 Task: Add a condition where "Requester Is Rishabh Singh" in recently solved tickets.
Action: Mouse moved to (210, 337)
Screenshot: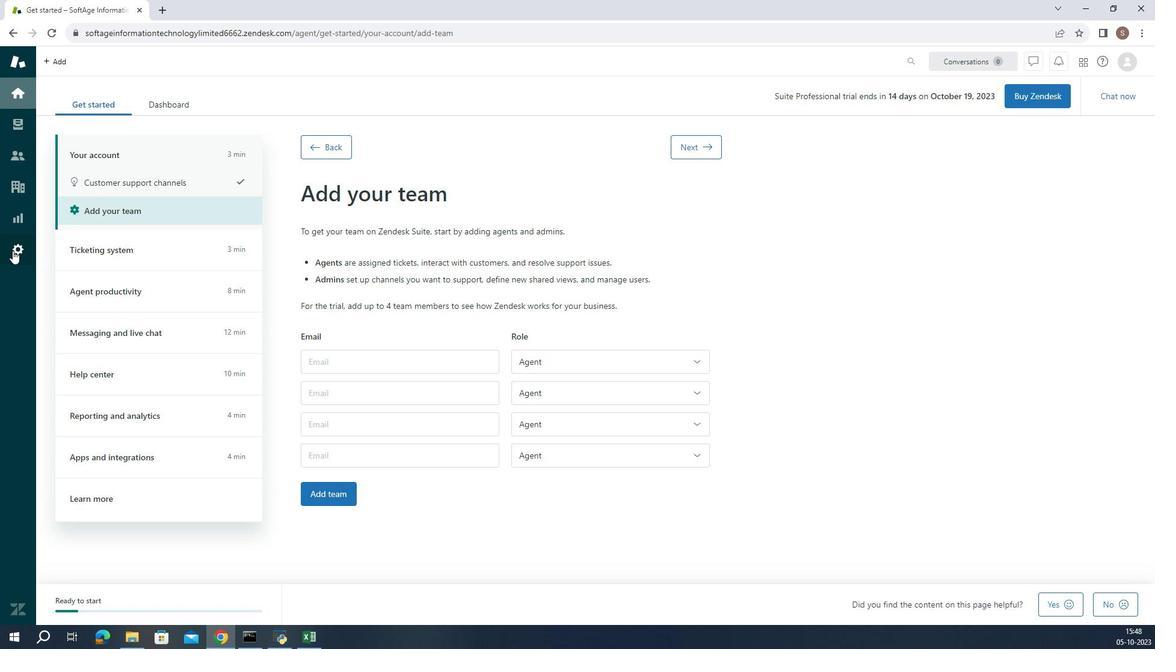 
Action: Mouse pressed left at (210, 337)
Screenshot: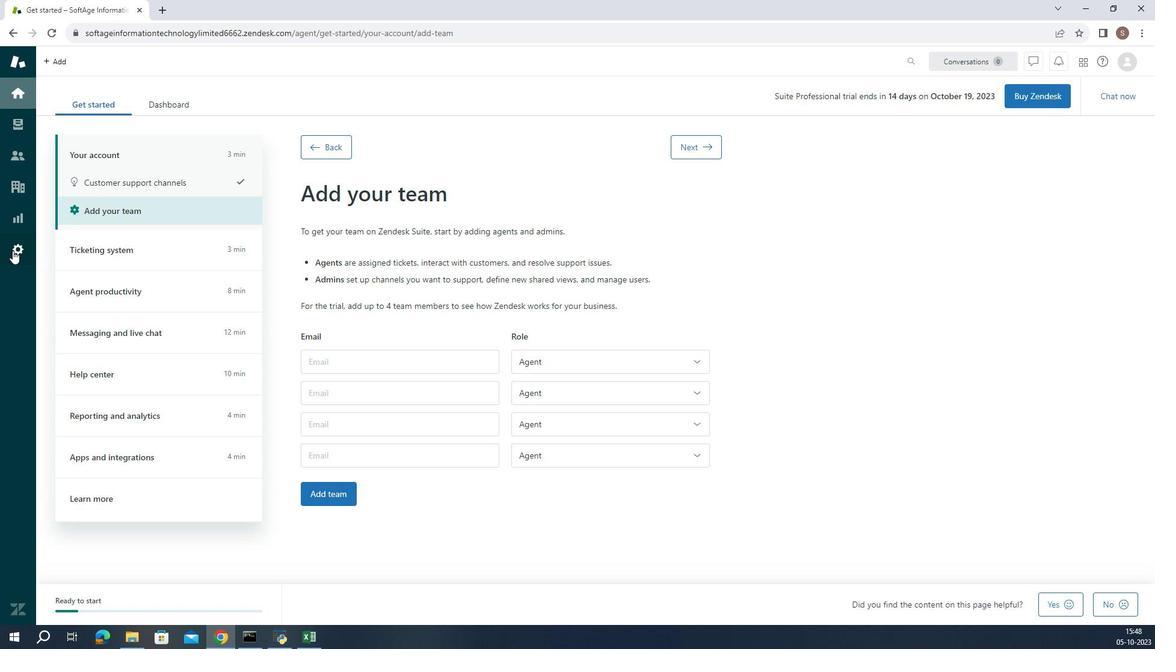 
Action: Mouse moved to (439, 466)
Screenshot: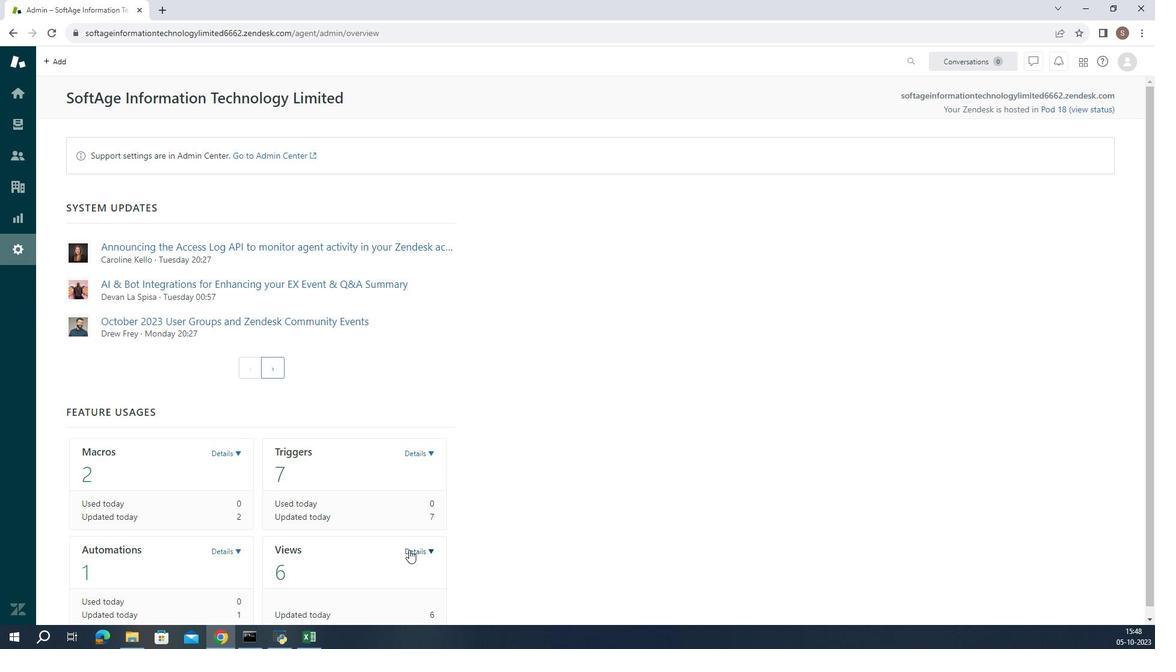 
Action: Mouse pressed left at (439, 466)
Screenshot: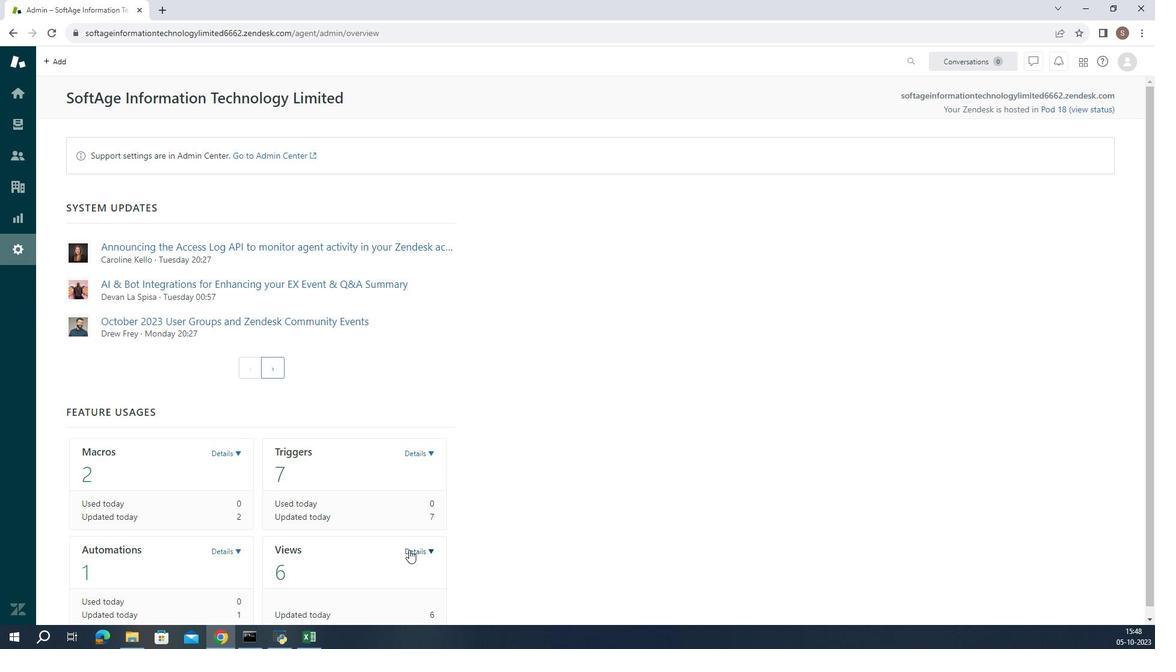
Action: Mouse moved to (415, 485)
Screenshot: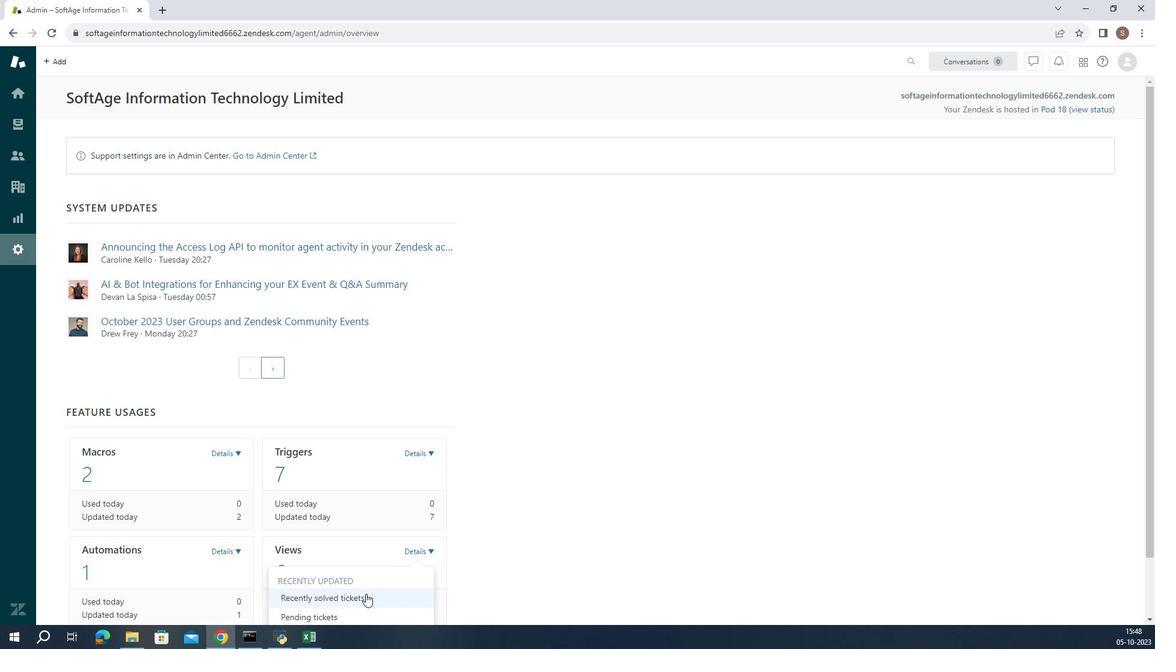 
Action: Mouse pressed left at (415, 485)
Screenshot: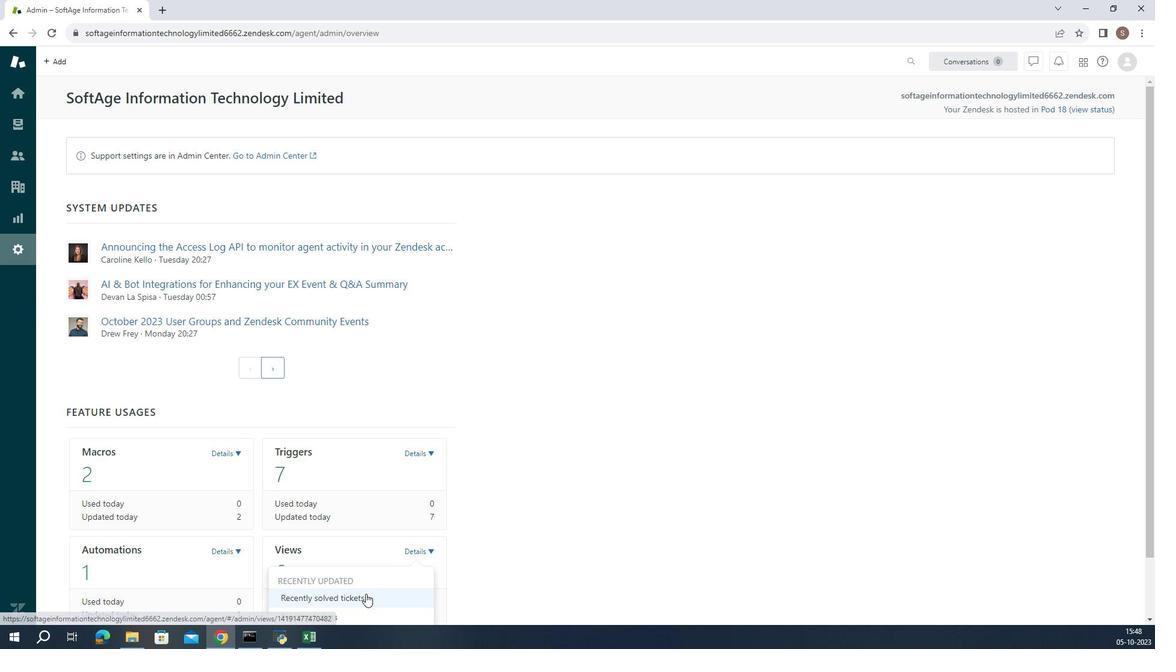 
Action: Mouse moved to (333, 404)
Screenshot: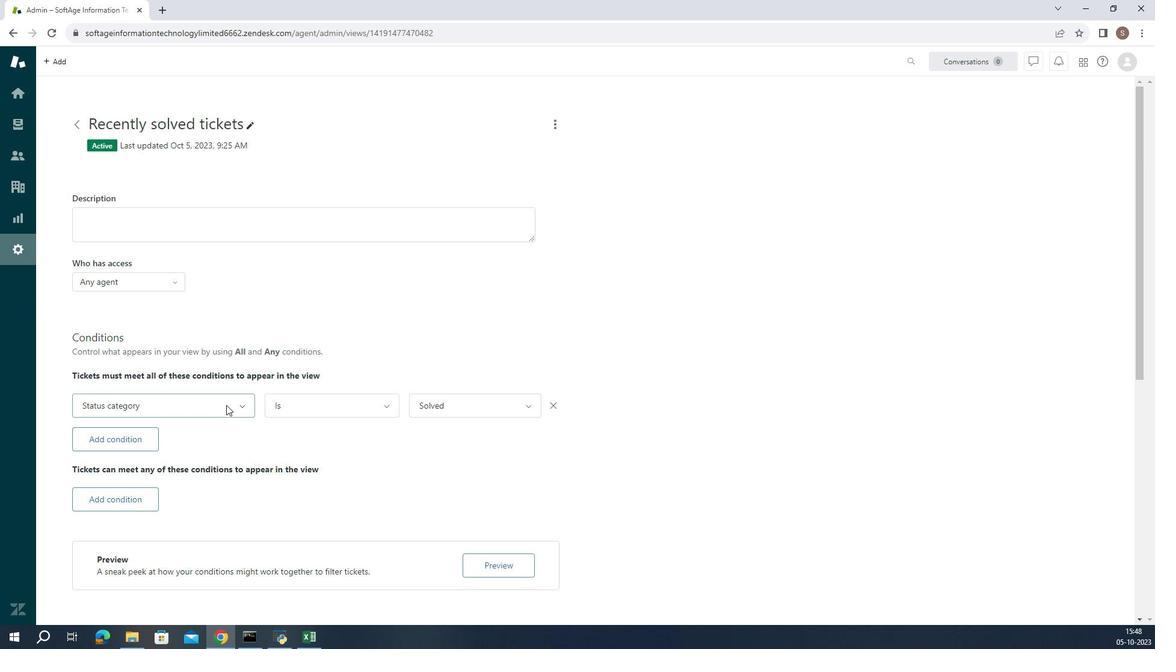
Action: Mouse pressed left at (333, 404)
Screenshot: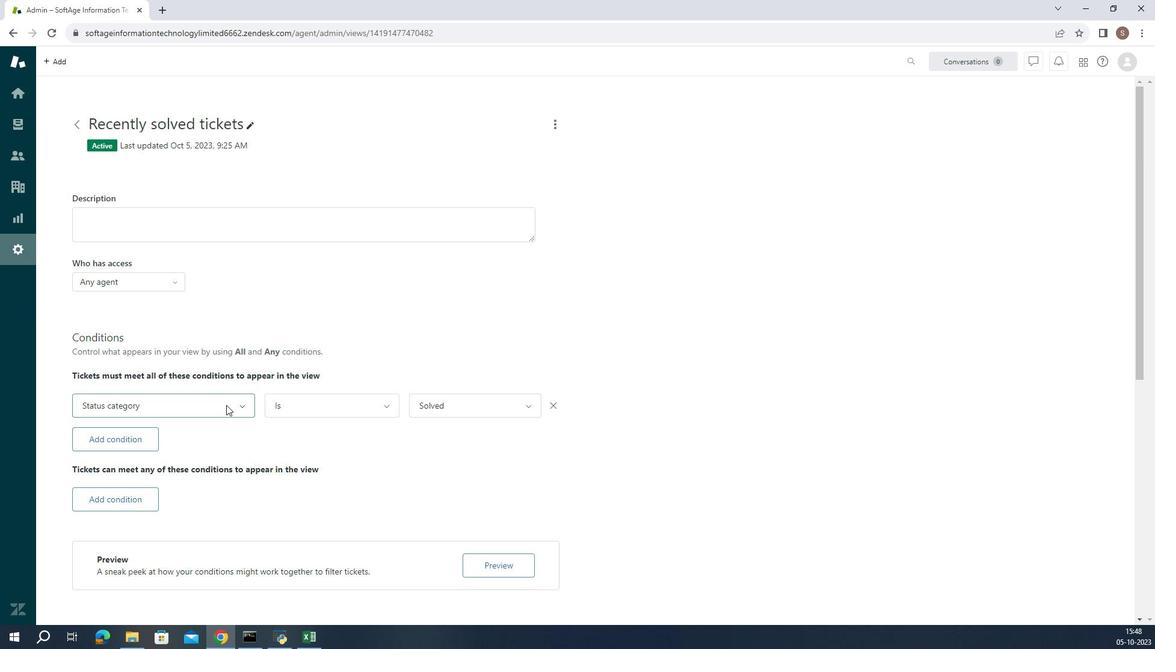 
Action: Mouse moved to (288, 382)
Screenshot: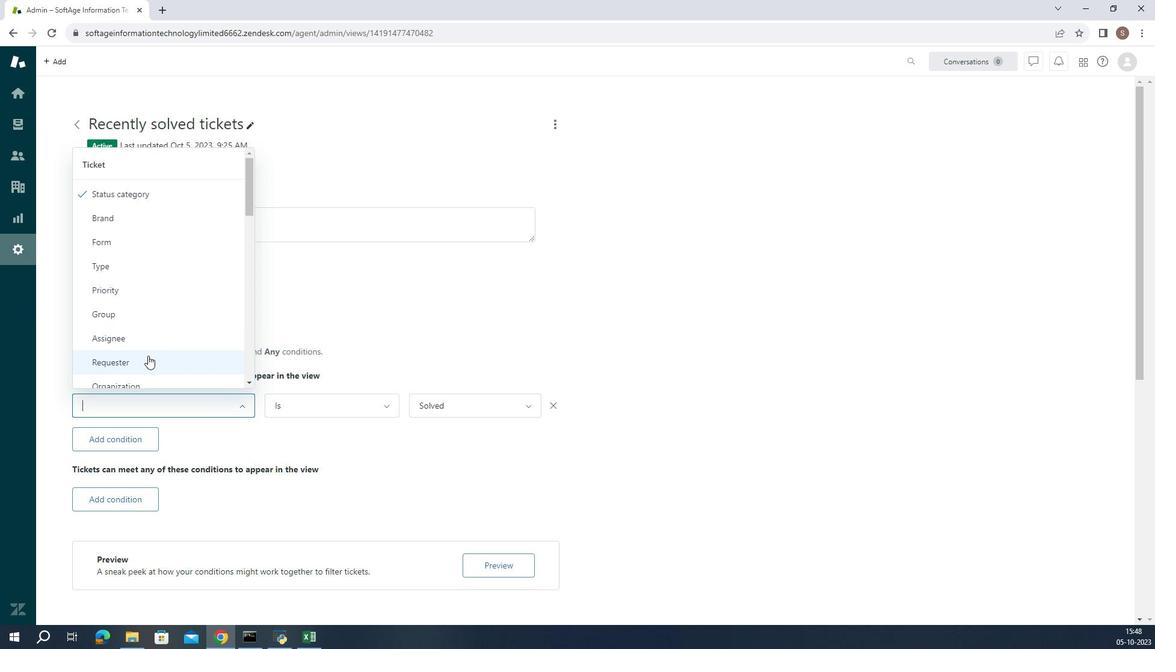 
Action: Mouse pressed left at (288, 382)
Screenshot: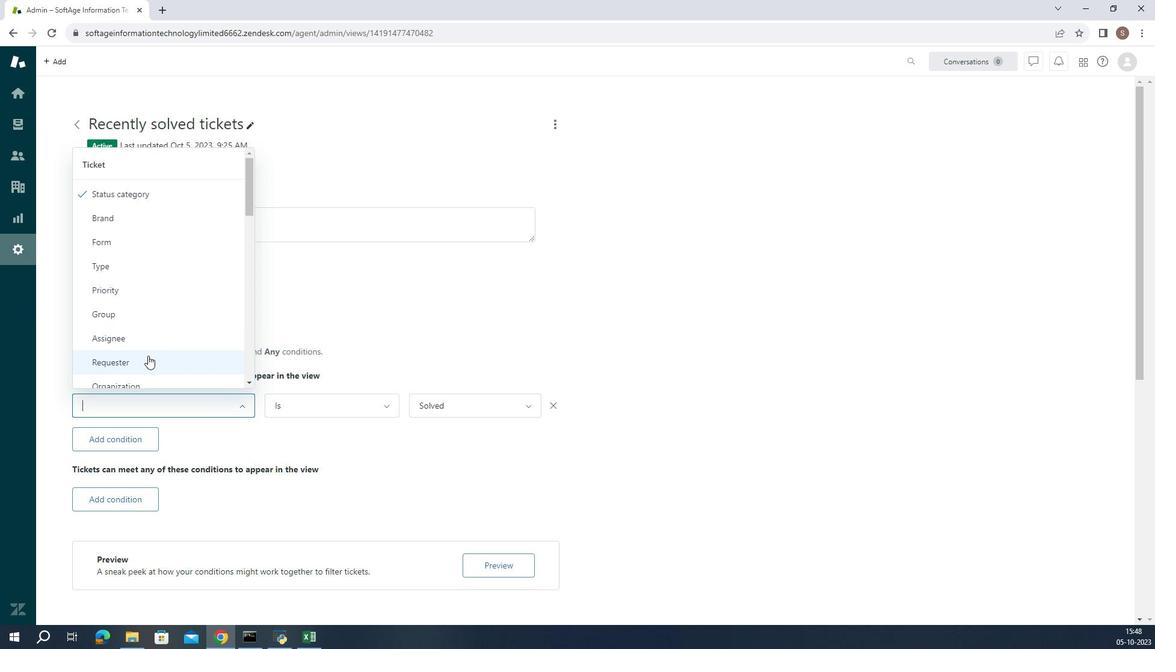 
Action: Mouse moved to (406, 406)
Screenshot: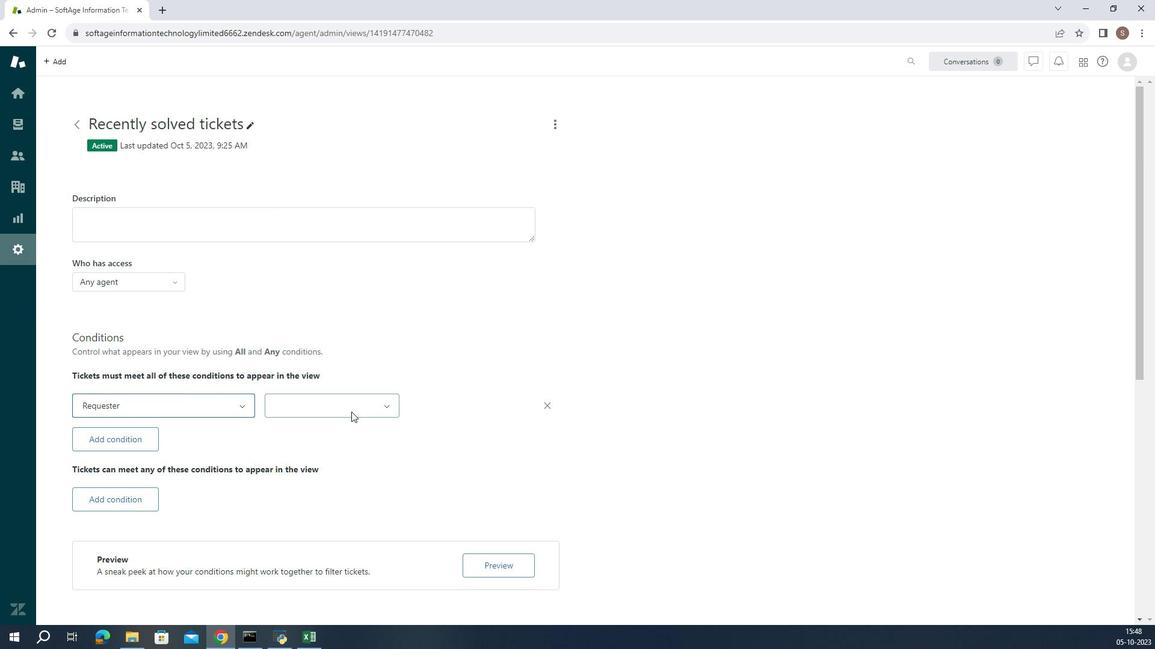 
Action: Mouse pressed left at (406, 406)
Screenshot: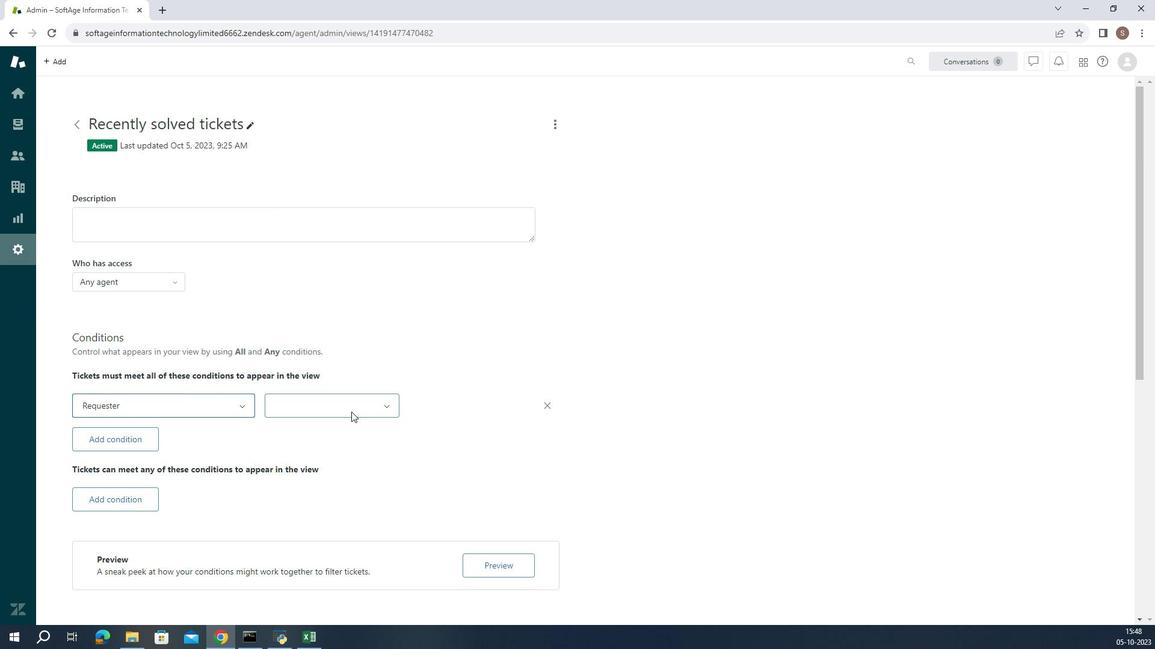 
Action: Mouse moved to (407, 417)
Screenshot: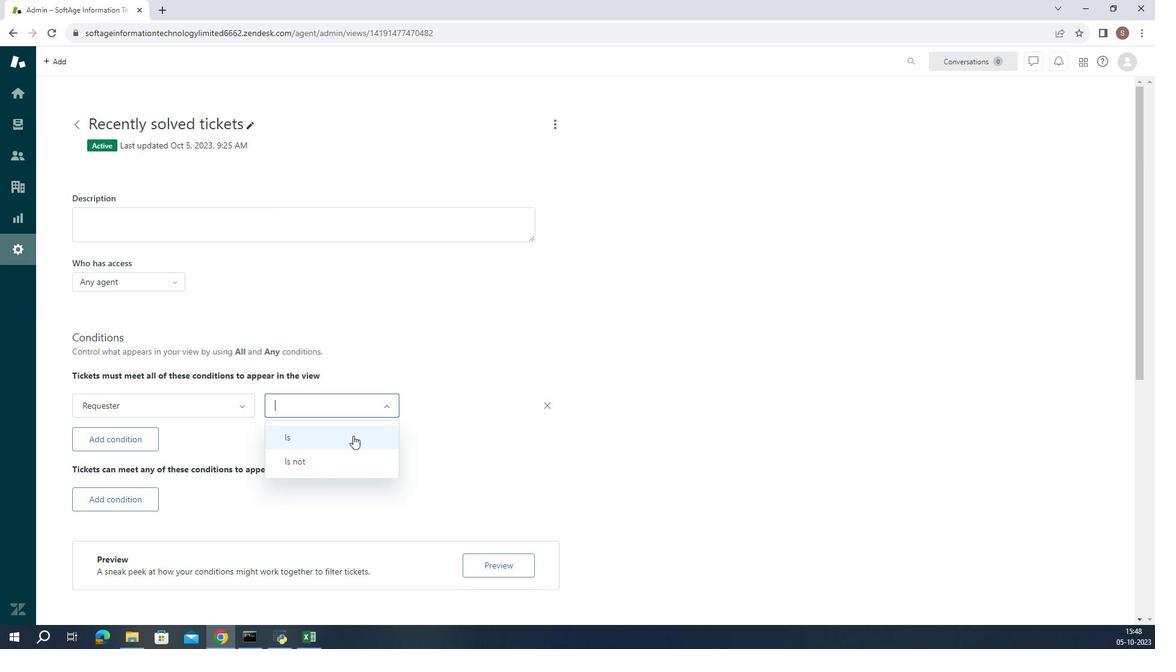 
Action: Mouse pressed left at (407, 417)
Screenshot: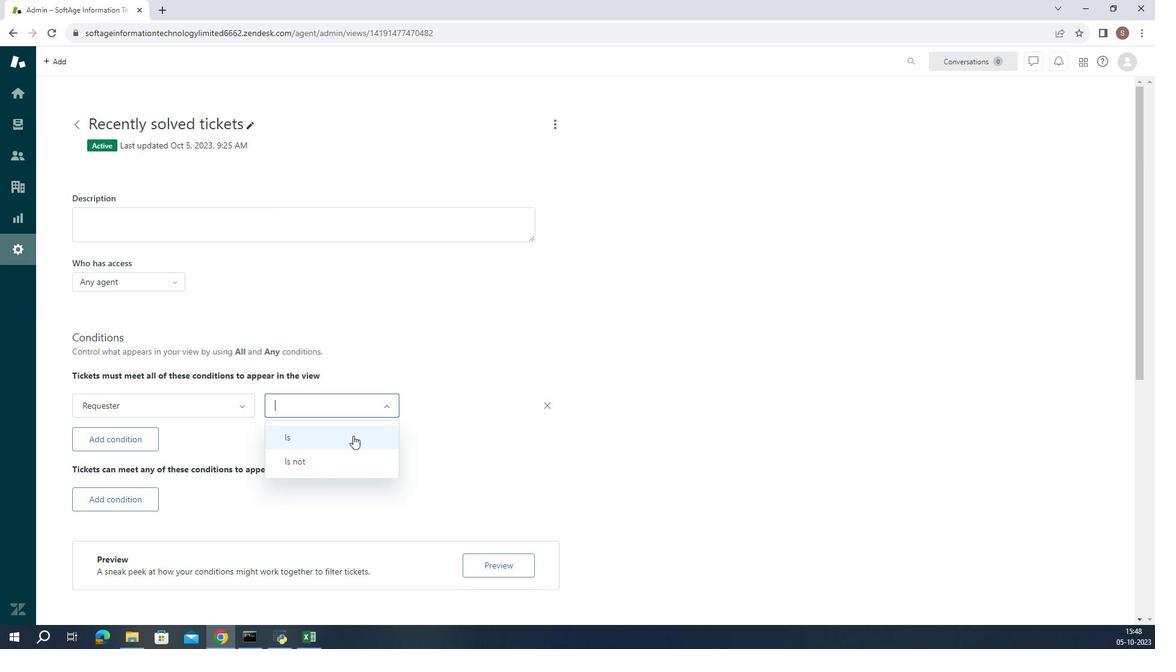 
Action: Mouse moved to (498, 404)
Screenshot: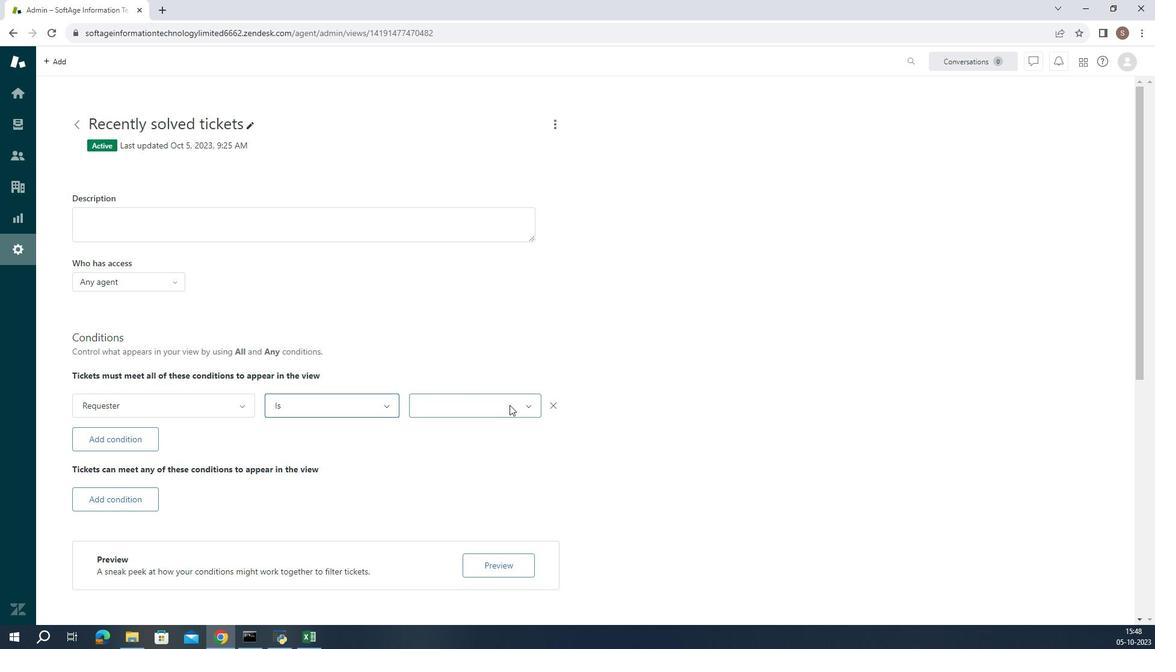 
Action: Mouse pressed left at (498, 404)
Screenshot: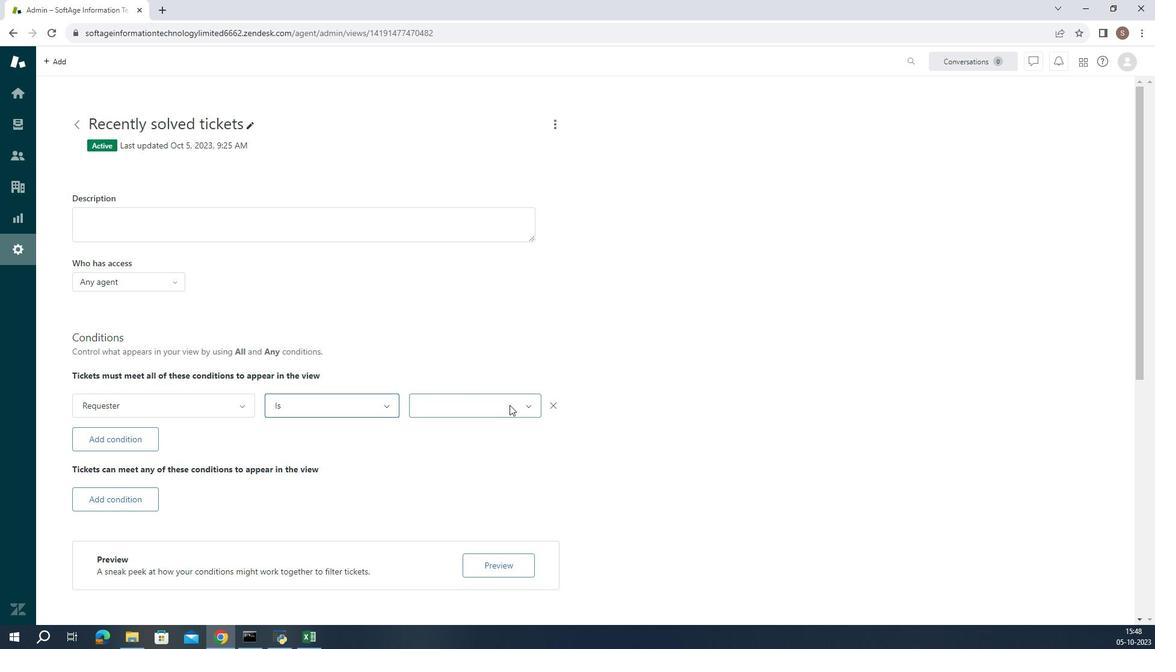 
Action: Mouse moved to (495, 441)
Screenshot: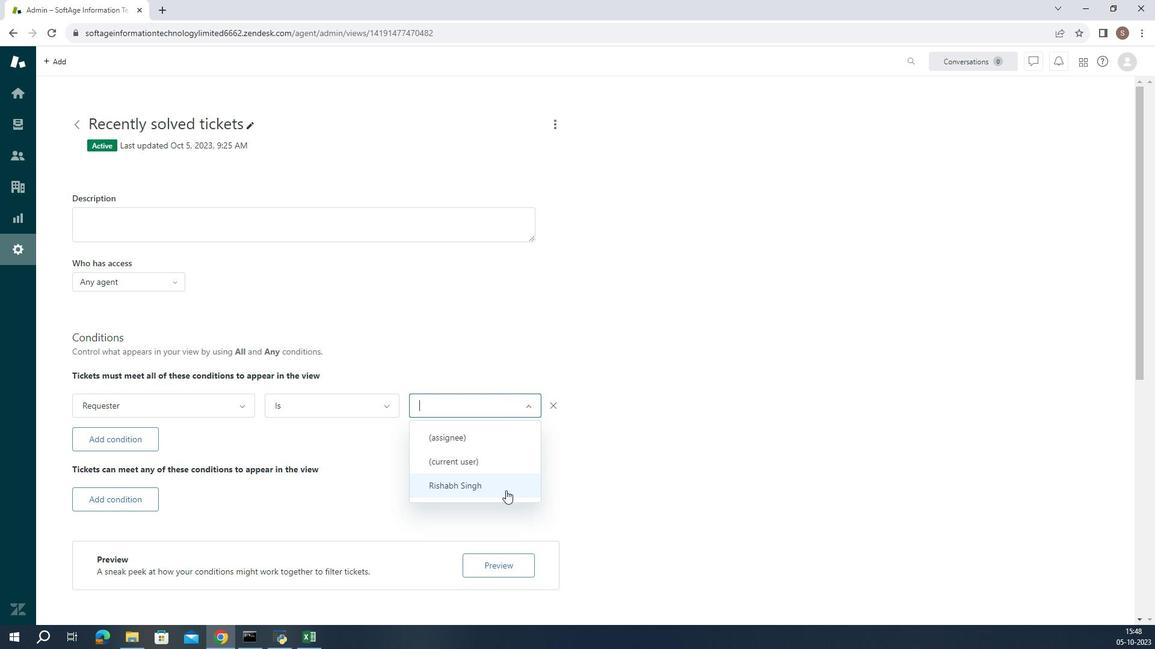 
Action: Mouse pressed left at (495, 441)
Screenshot: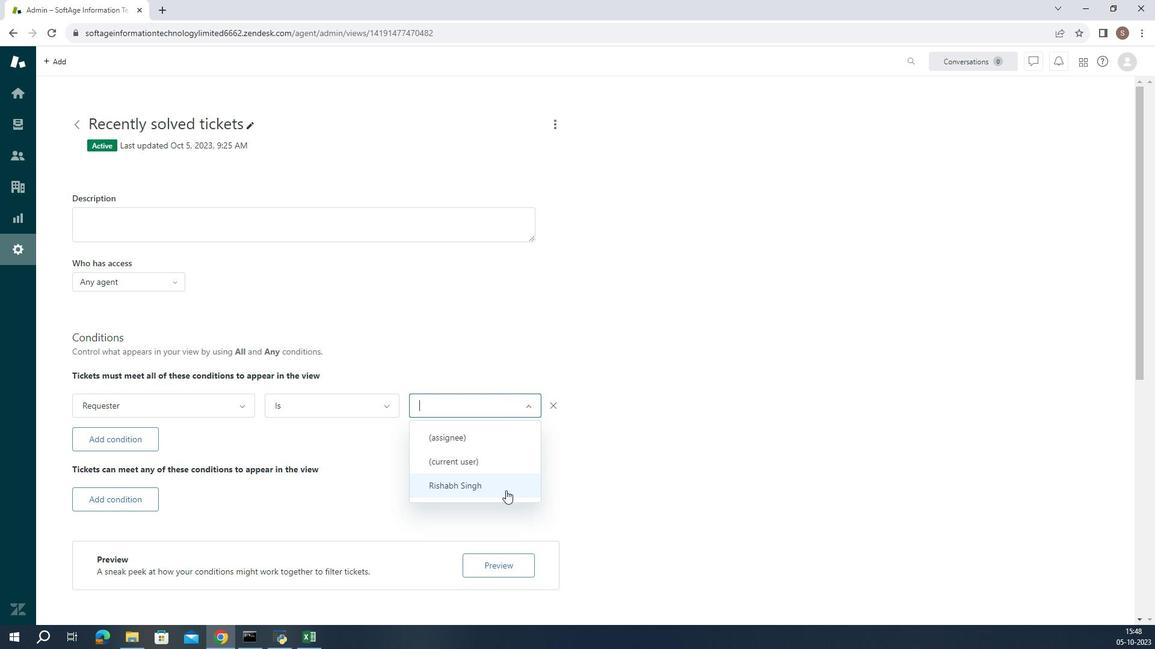 
Action: Mouse moved to (490, 416)
Screenshot: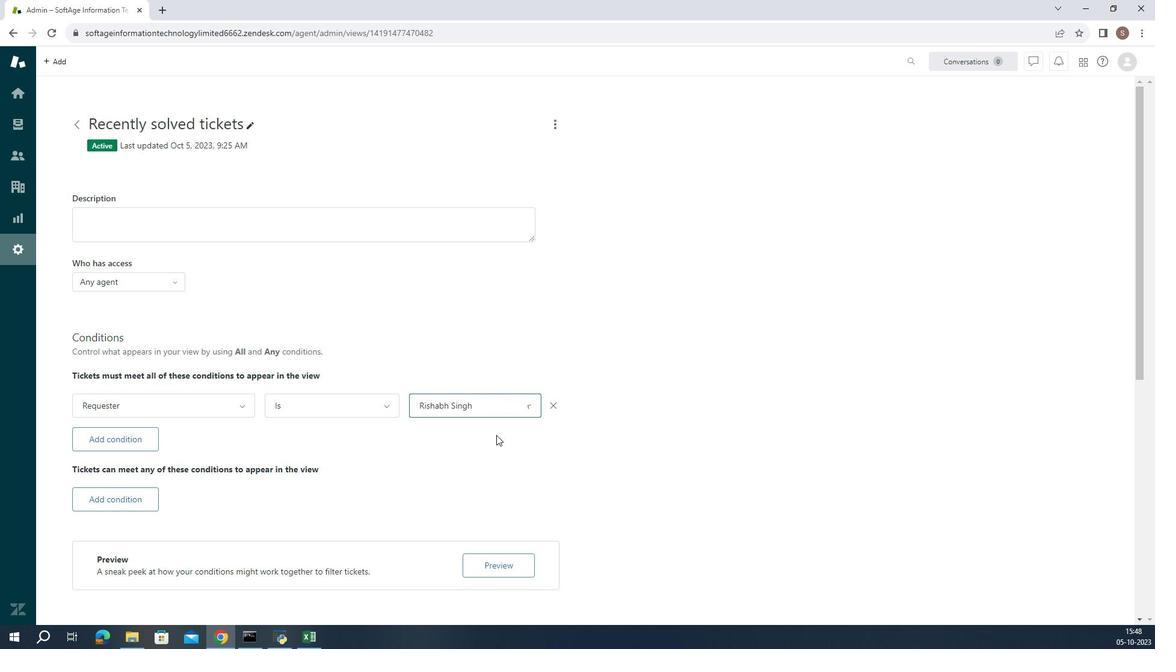 
Action: Mouse pressed left at (490, 416)
Screenshot: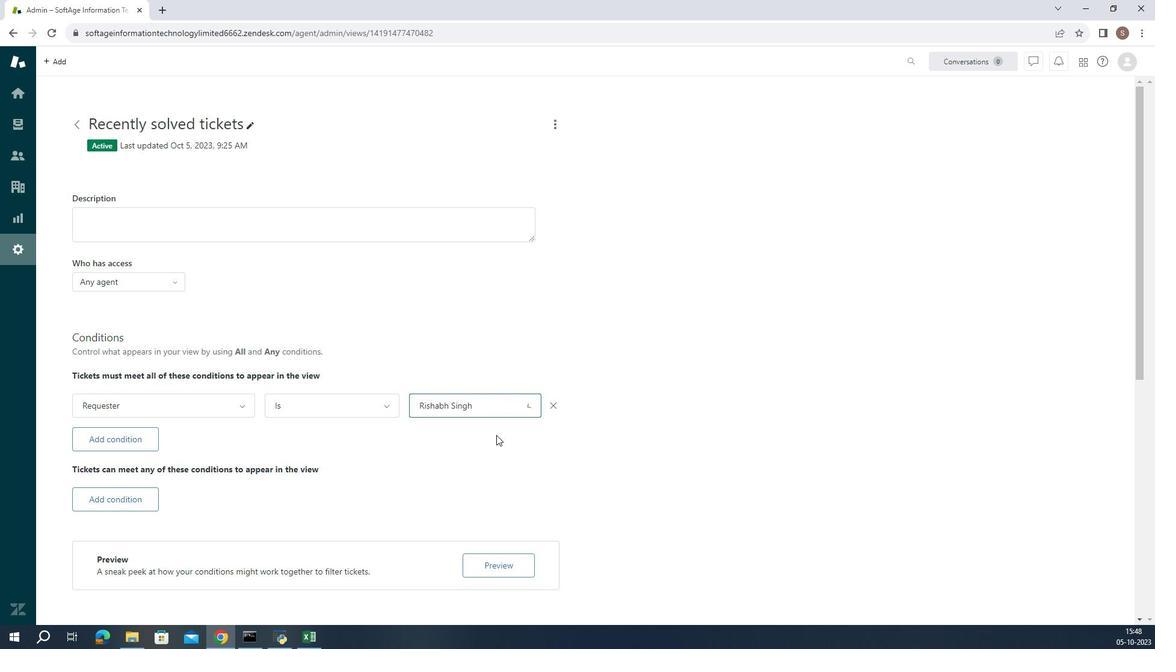
Action: Mouse moved to (469, 427)
Screenshot: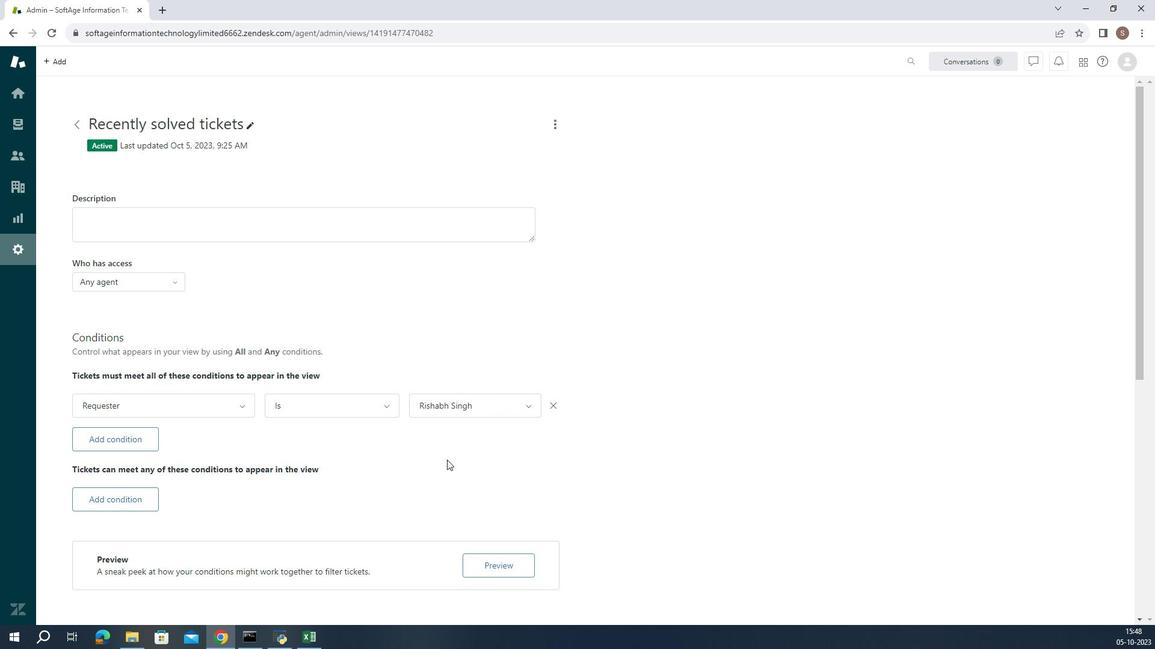 
